 Task: Create Card Safety and Security Review in Board Customer Advocacy Best Practices to Workspace Equipment Financing. Create Card Legal Conference Review in Board Content Localization and Translation to Workspace Equipment Financing. Create Card Safety and Security Review in Board Diversity and Inclusion Employee Resource Group Event Planning and Execution to Workspace Equipment Financing
Action: Mouse moved to (93, 368)
Screenshot: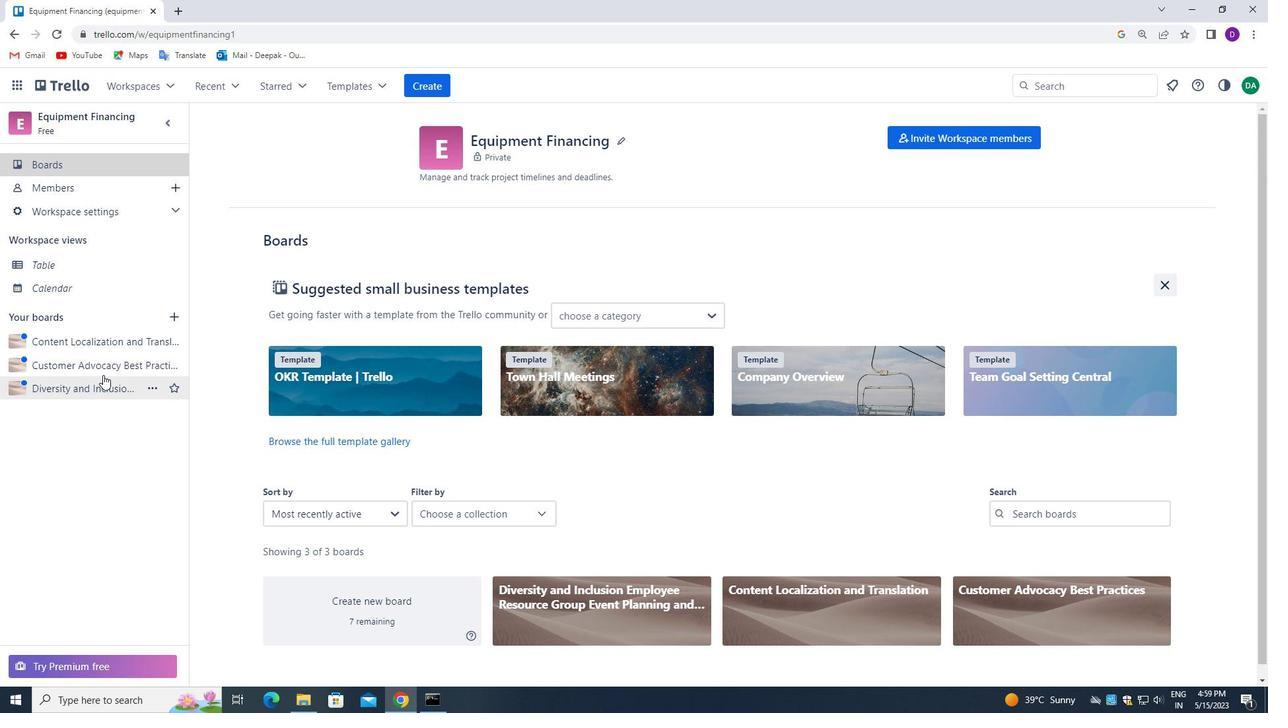 
Action: Mouse pressed left at (93, 368)
Screenshot: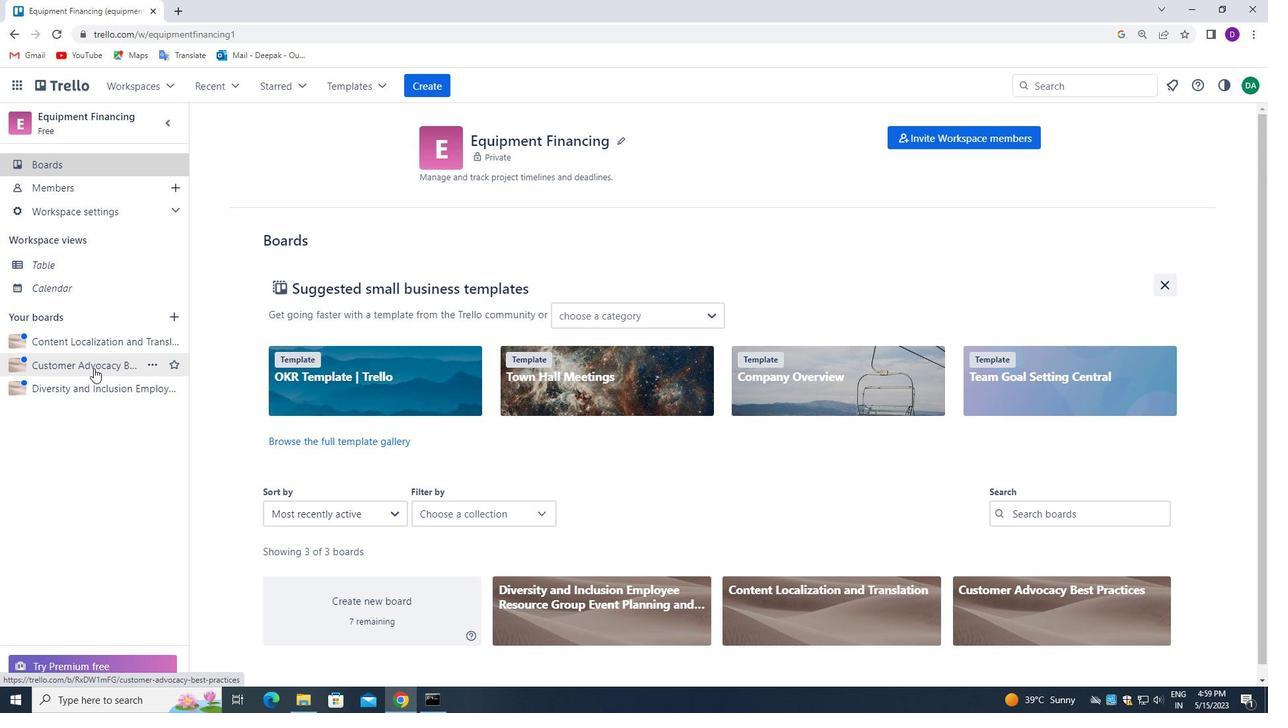 
Action: Mouse moved to (463, 200)
Screenshot: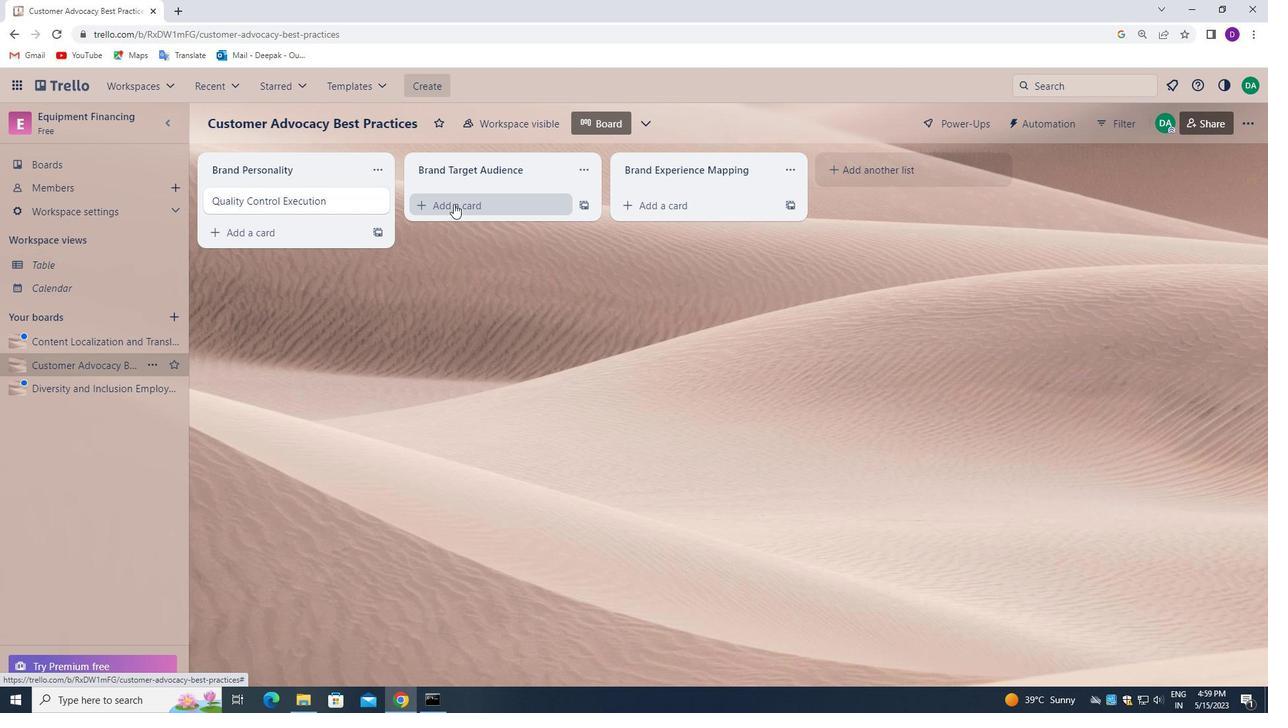 
Action: Mouse pressed left at (463, 200)
Screenshot: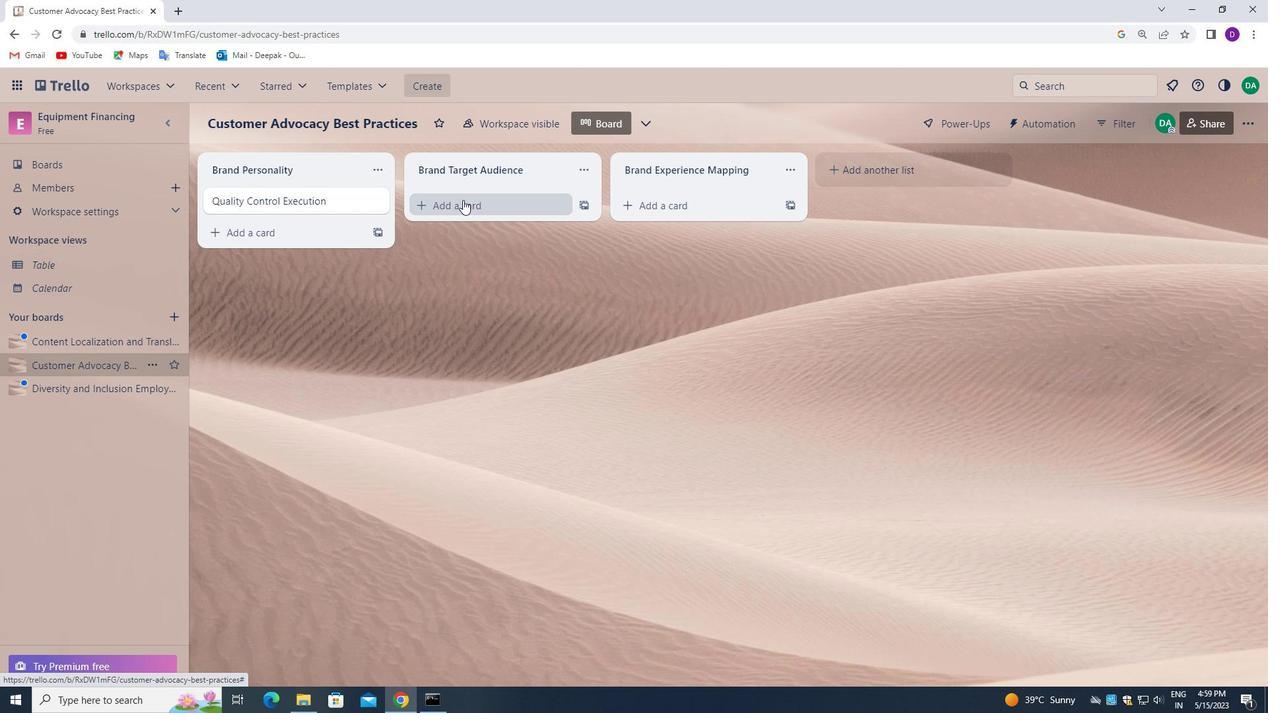 
Action: Mouse moved to (457, 202)
Screenshot: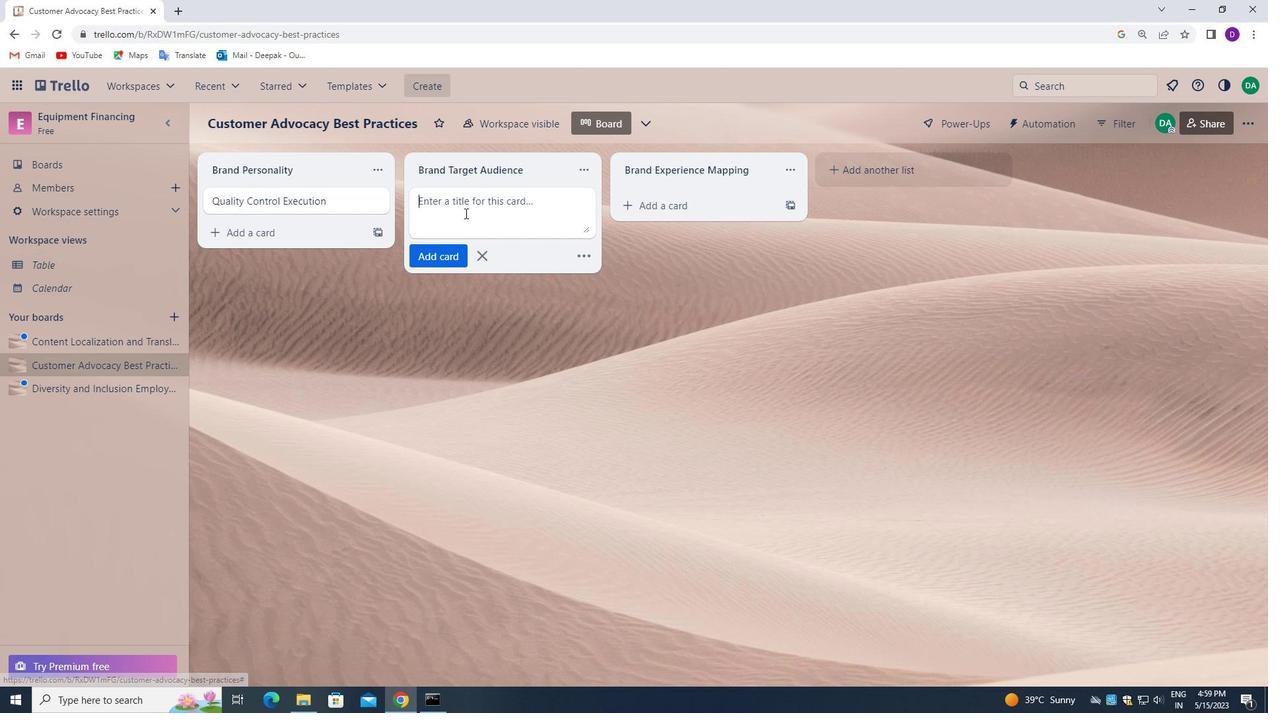 
Action: Mouse pressed left at (457, 202)
Screenshot: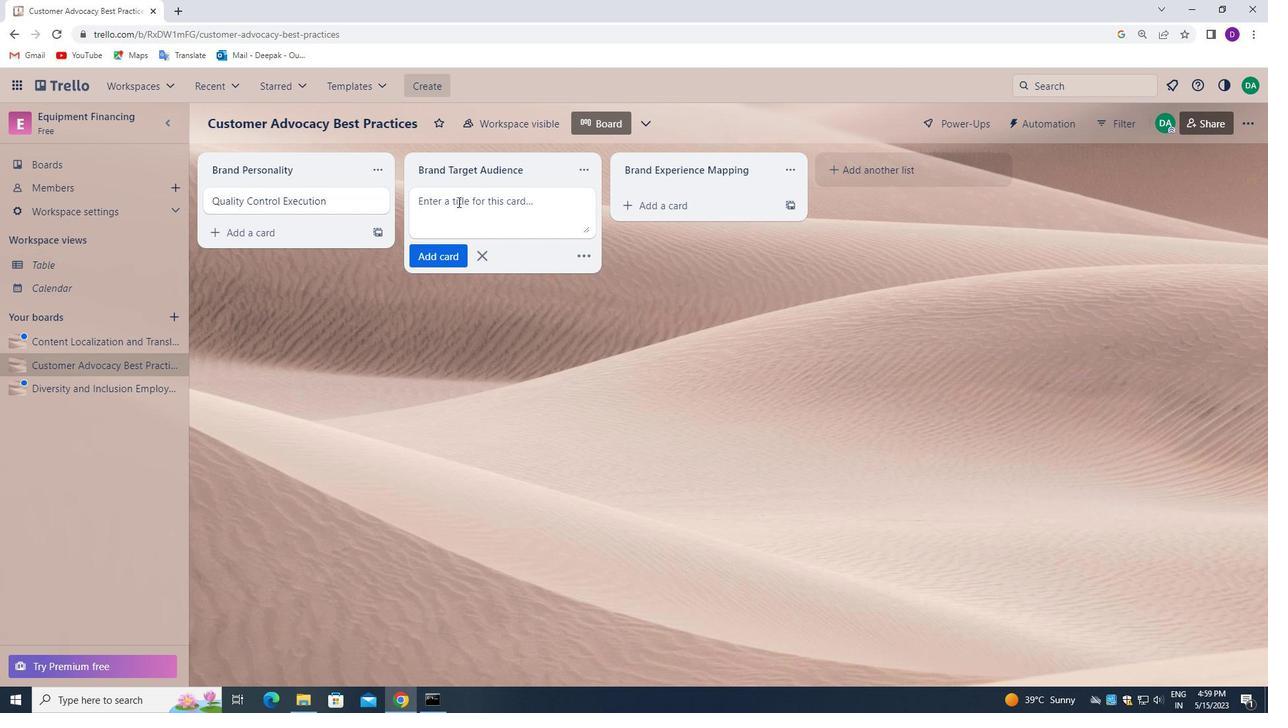 
Action: Key pressed <Key.shift>SAFETY<Key.space>AND<Key.space><Key.shift>SECURITY<Key.space><Key.shift>REVIEW
Screenshot: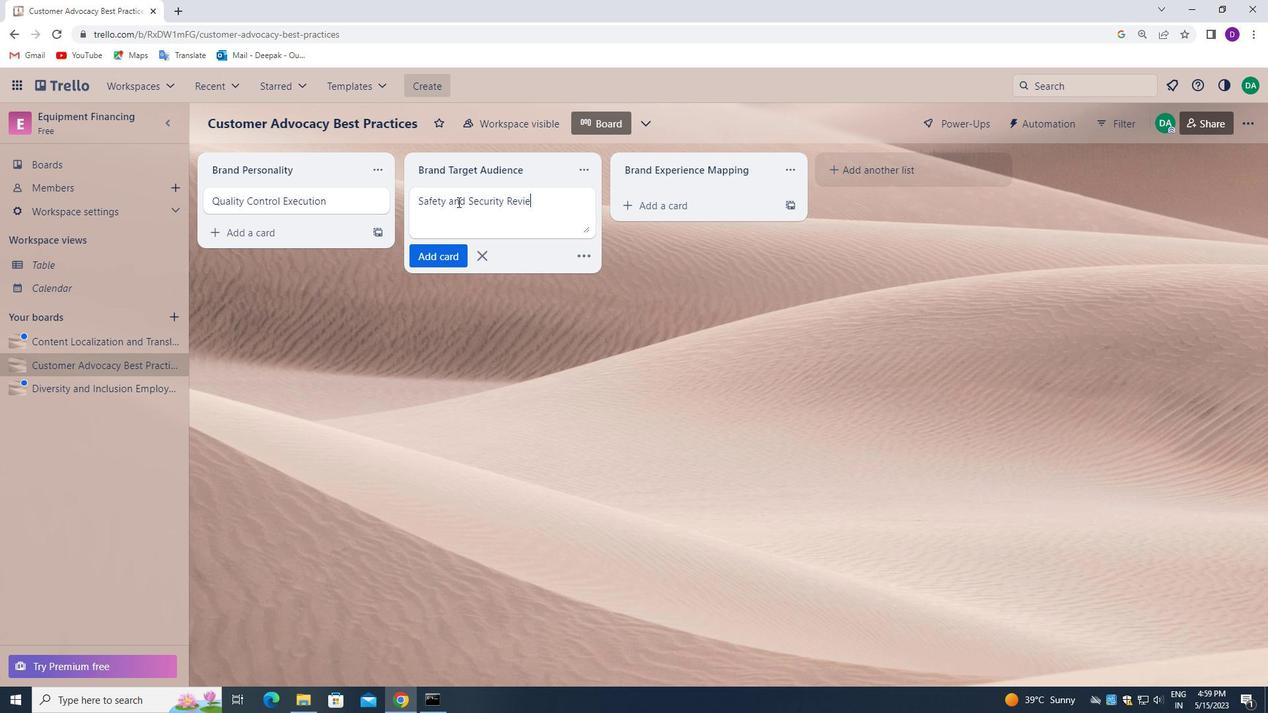 
Action: Mouse moved to (437, 256)
Screenshot: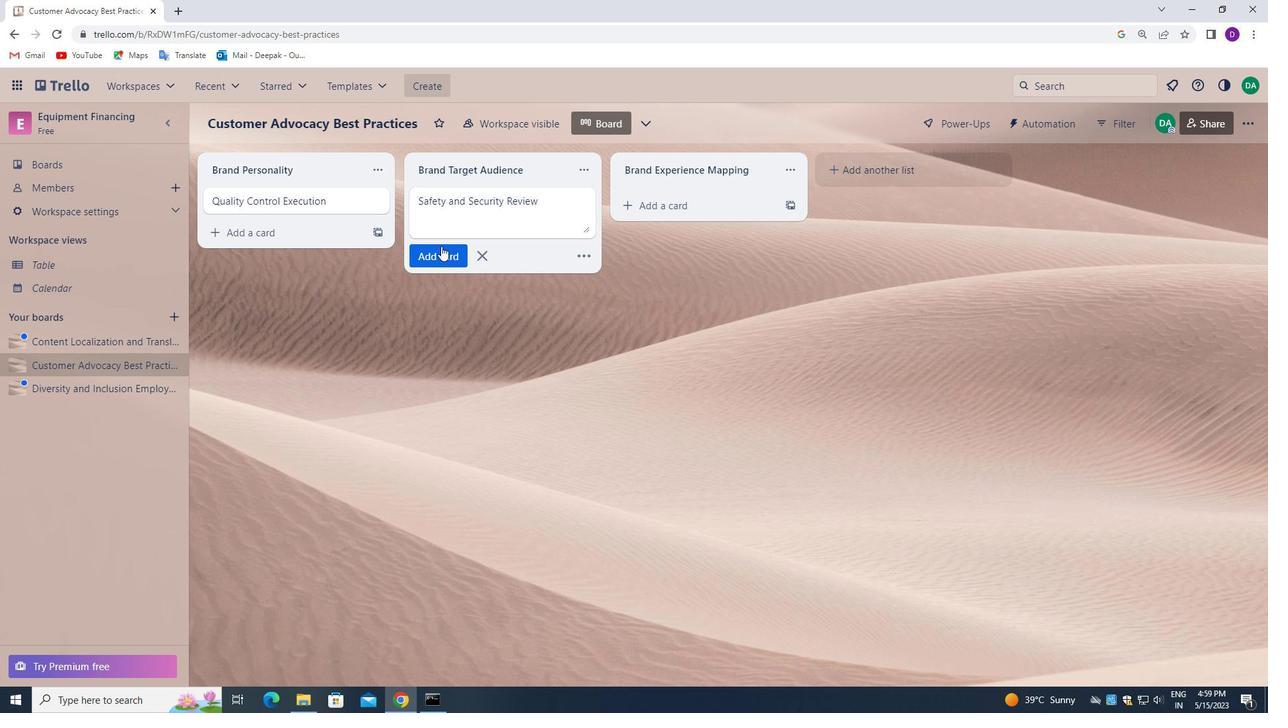 
Action: Mouse pressed left at (437, 256)
Screenshot: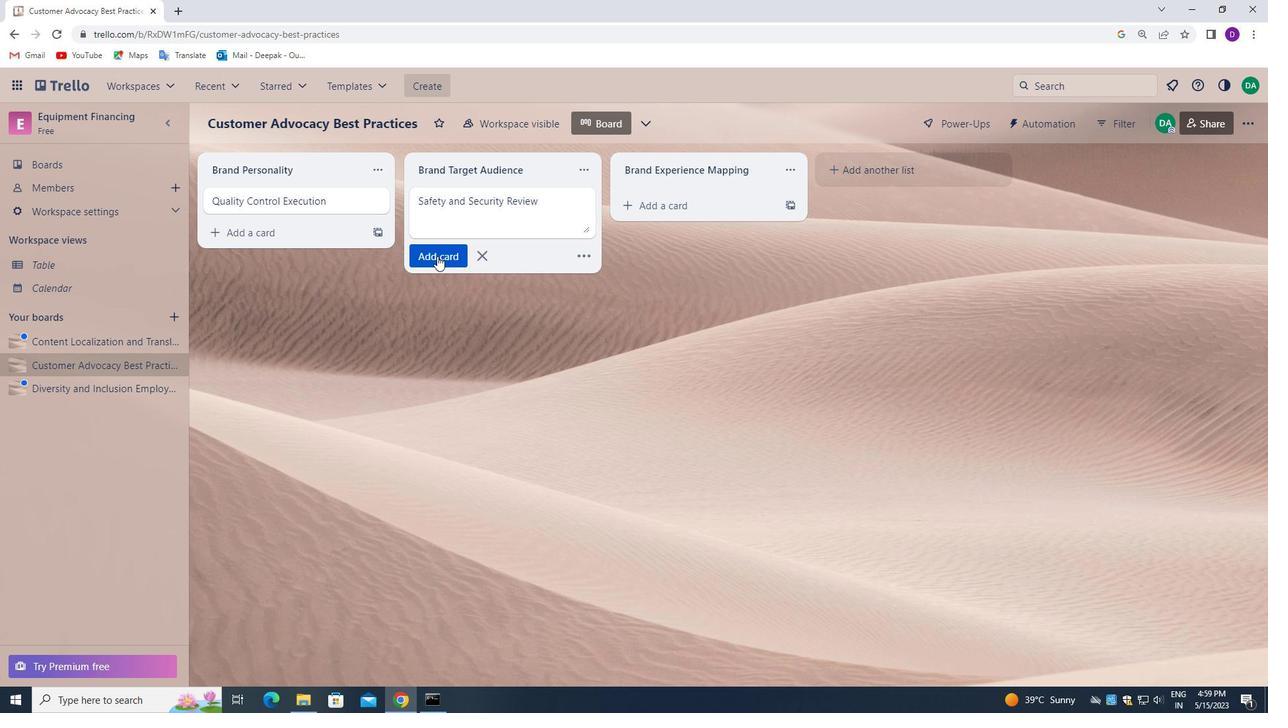 
Action: Mouse moved to (85, 340)
Screenshot: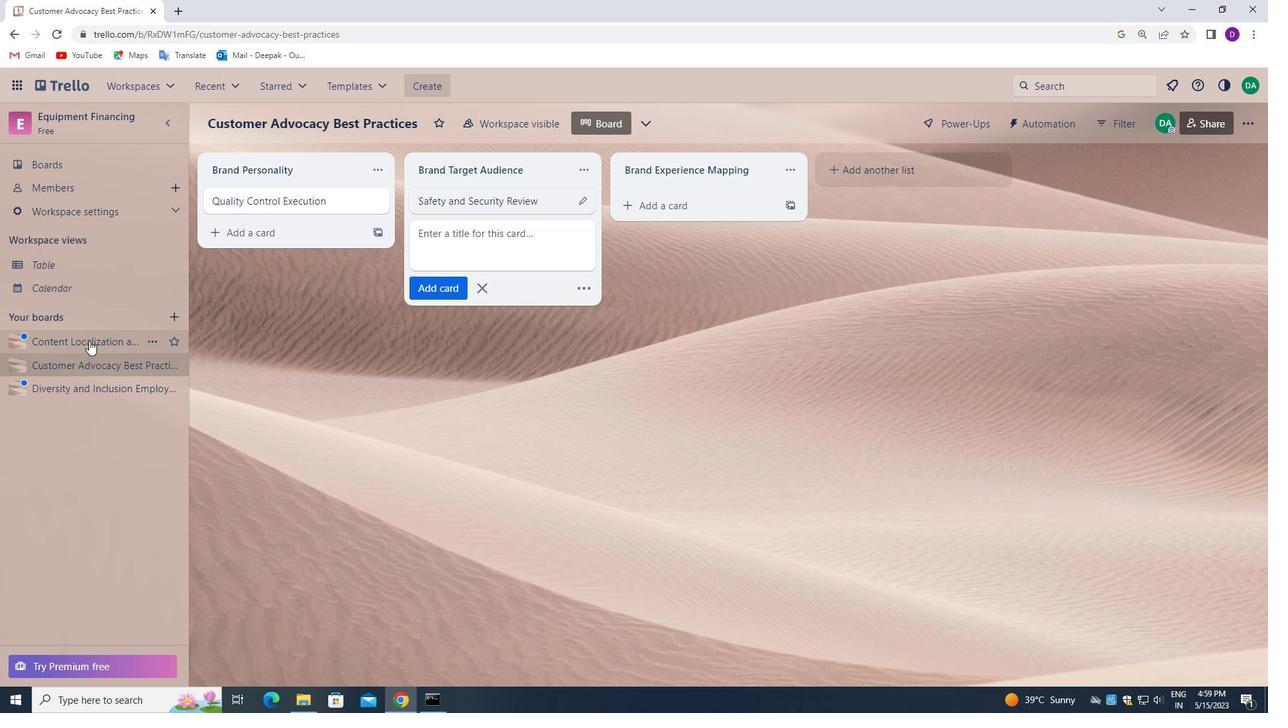 
Action: Mouse pressed left at (85, 340)
Screenshot: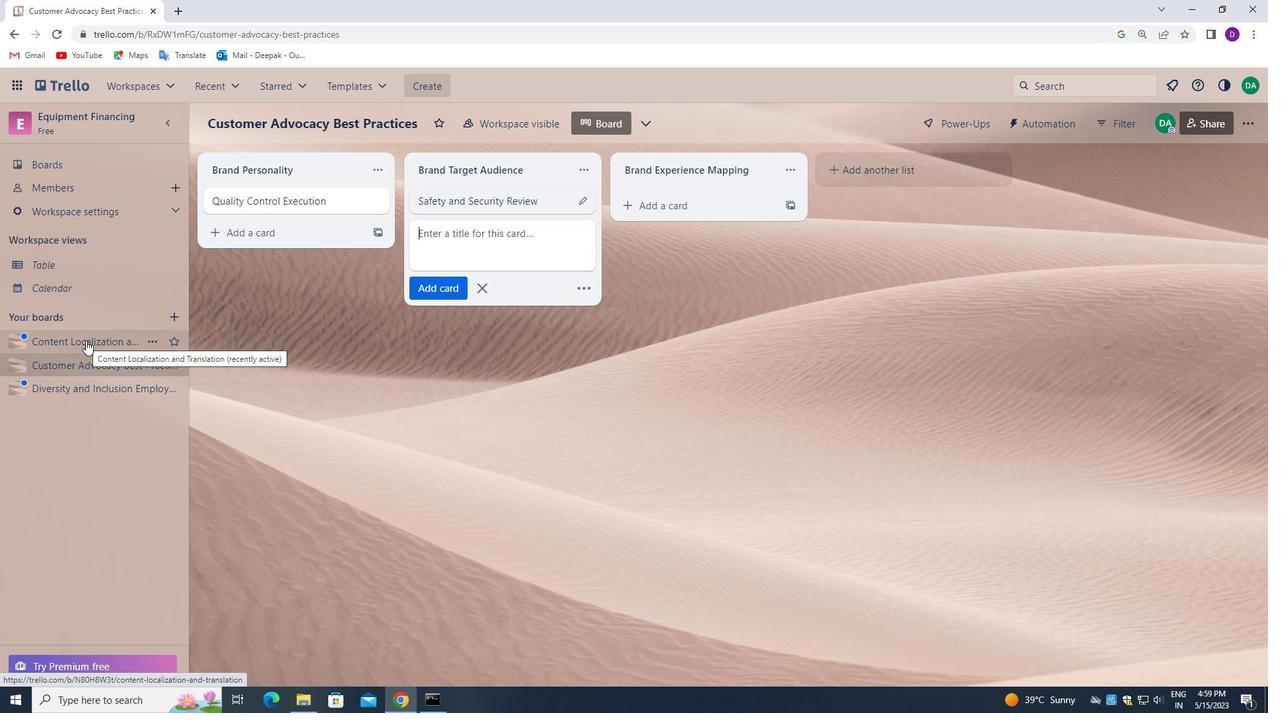 
Action: Mouse moved to (432, 204)
Screenshot: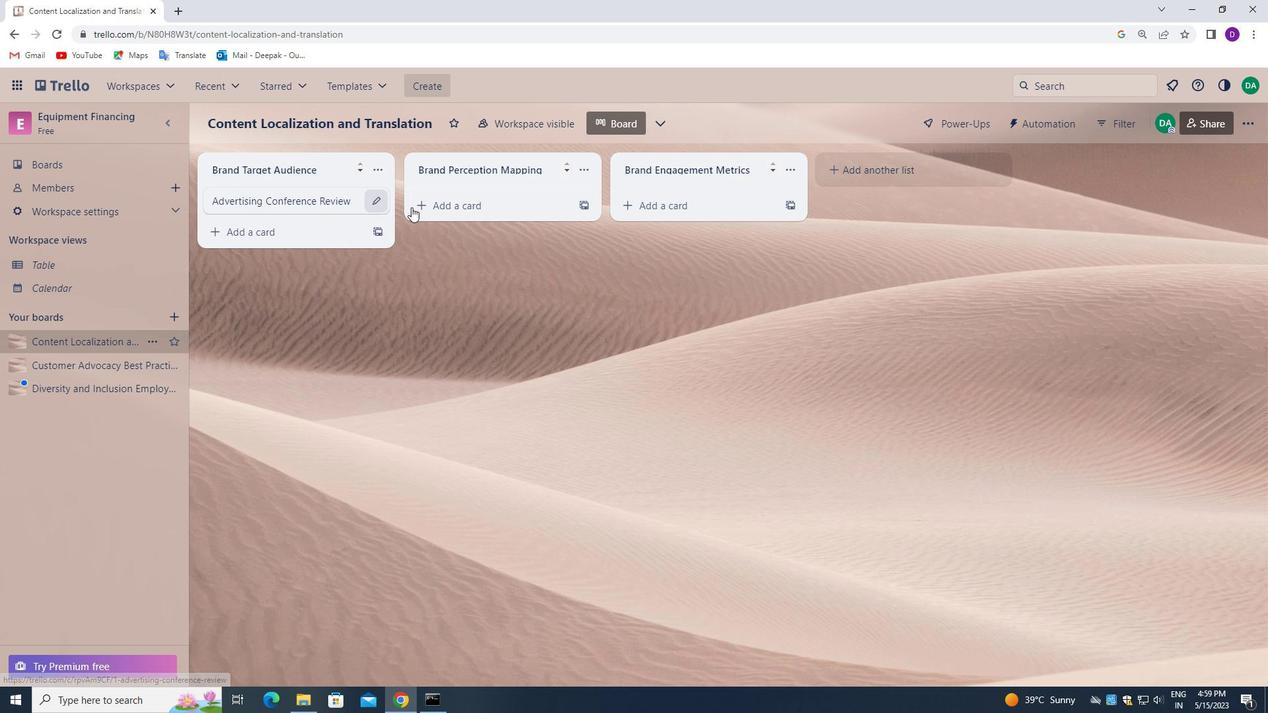 
Action: Mouse pressed left at (432, 204)
Screenshot: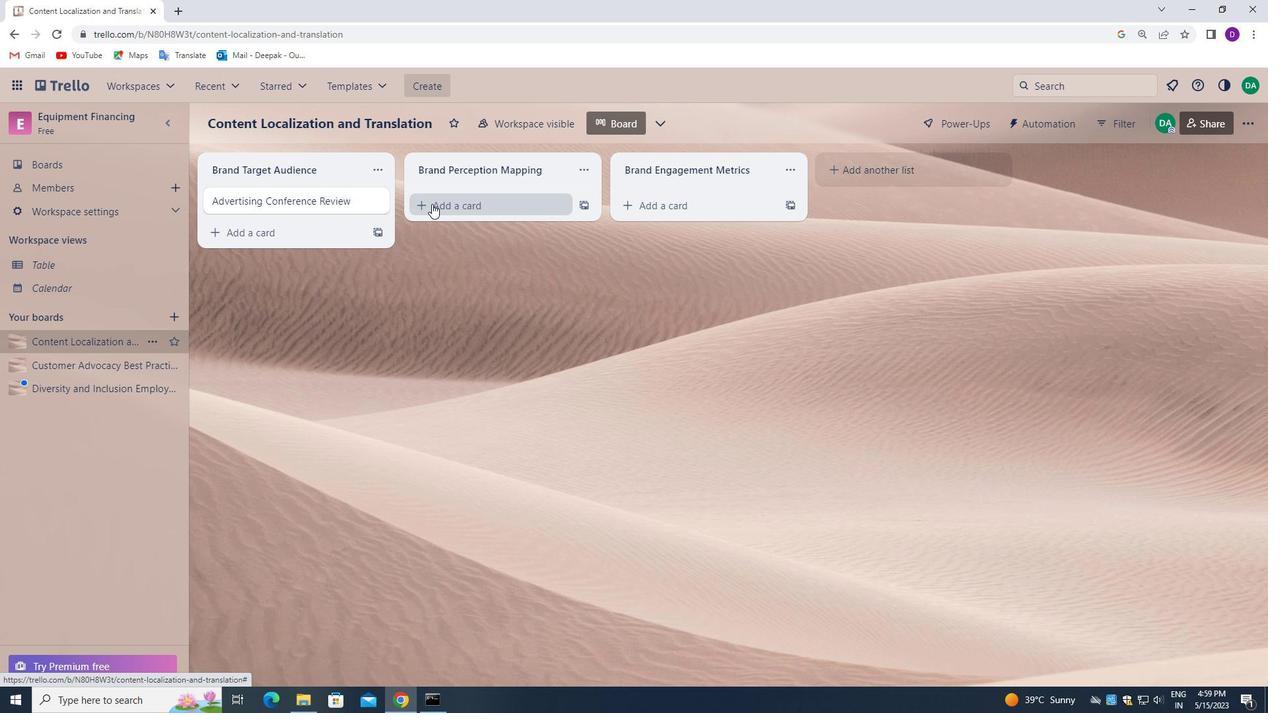 
Action: Mouse moved to (440, 212)
Screenshot: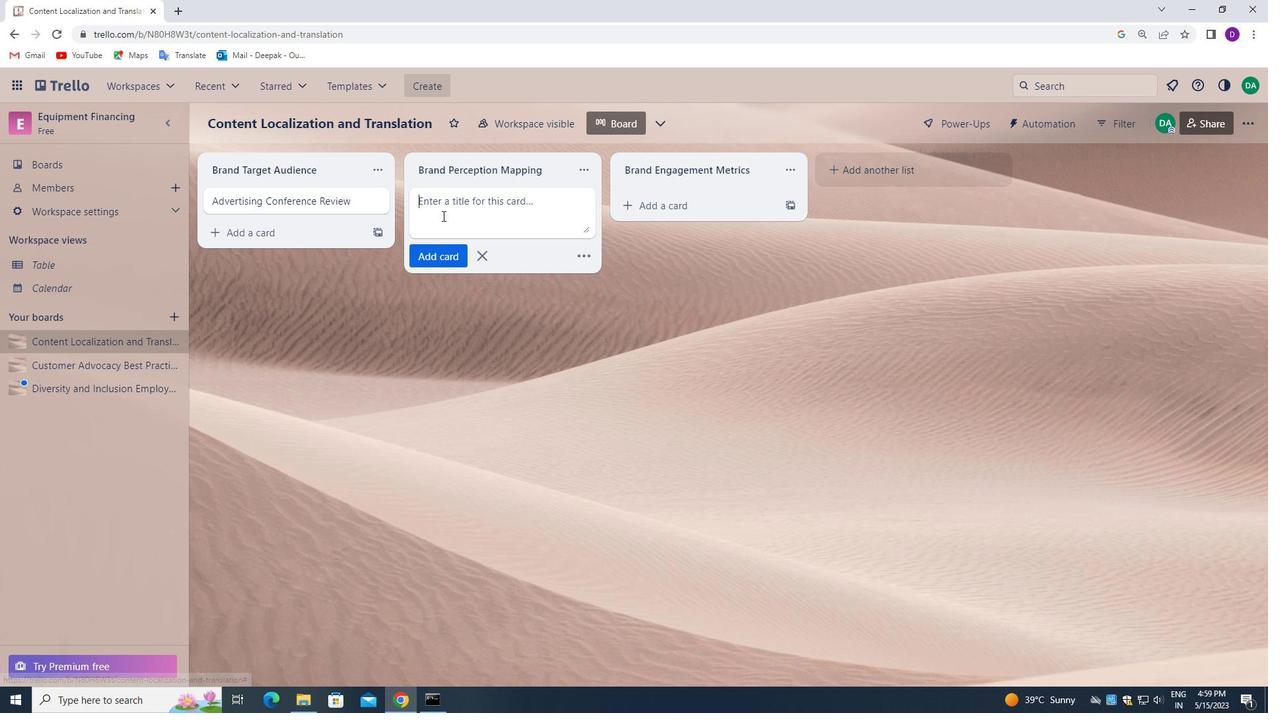 
Action: Mouse pressed left at (440, 212)
Screenshot: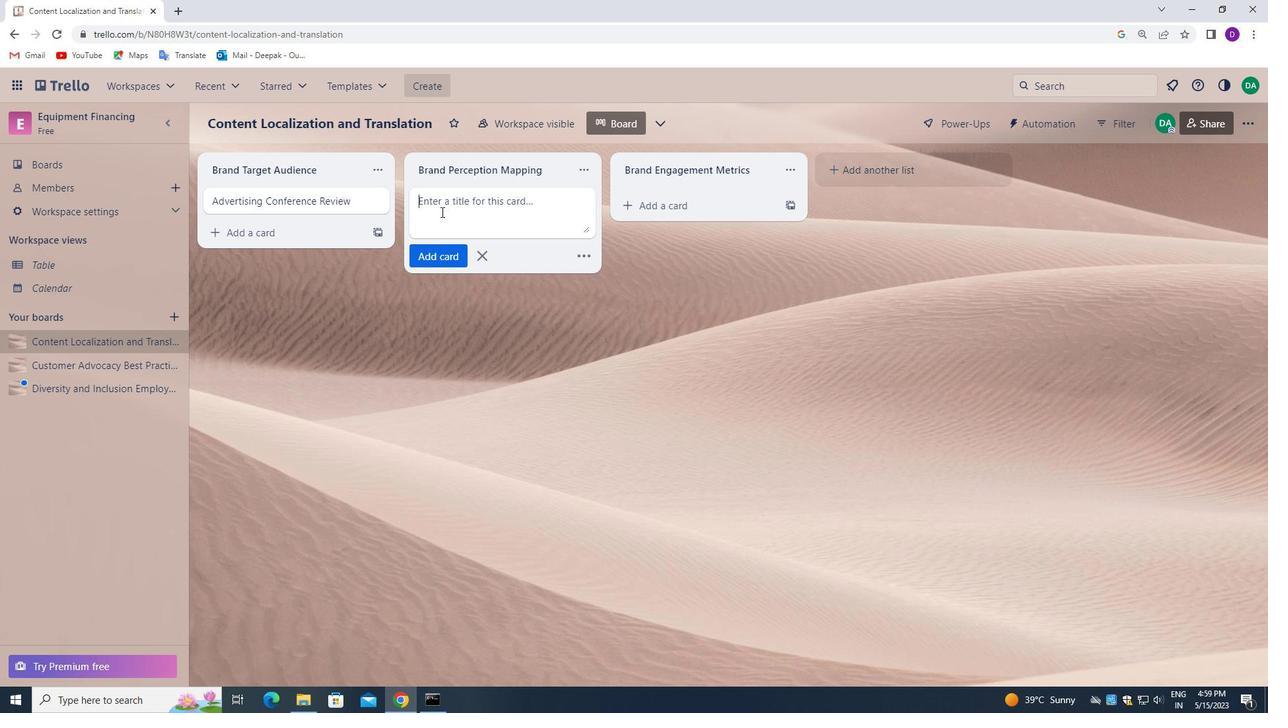 
Action: Key pressed <Key.shift>LEGAL<Key.space><Key.shift>CONFERENCE<Key.space><Key.shift>REVIEW
Screenshot: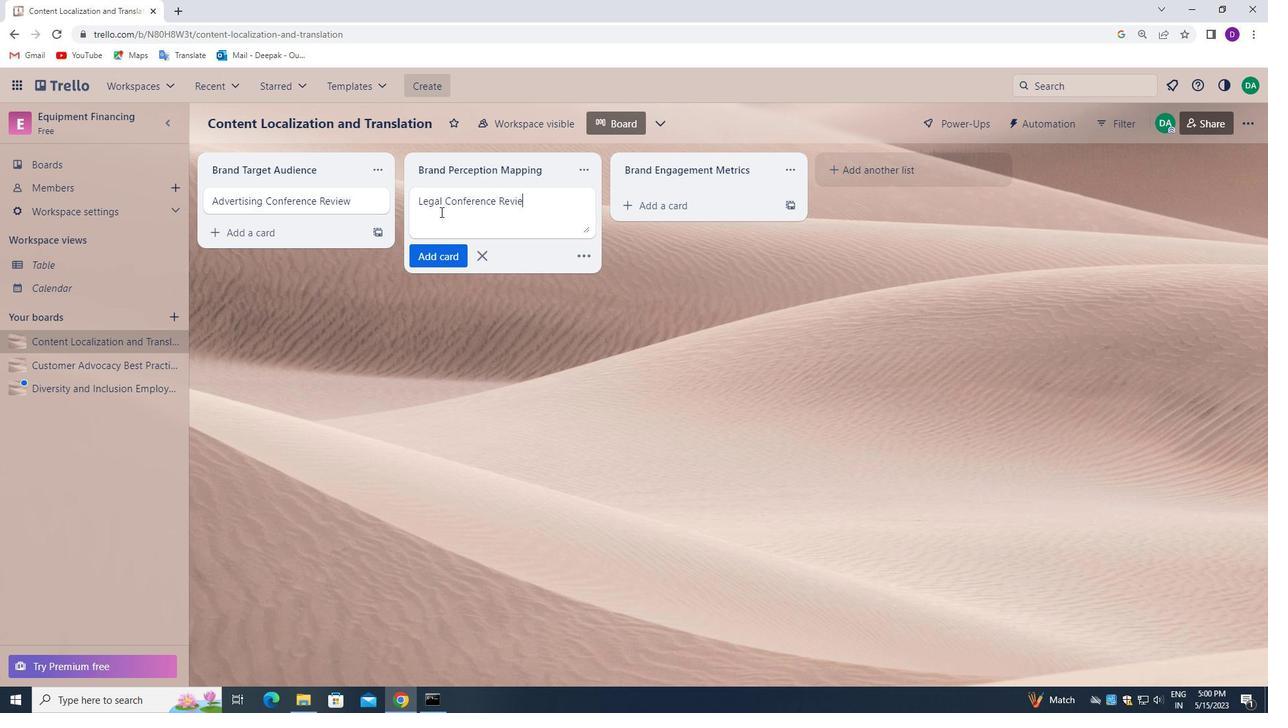 
Action: Mouse moved to (441, 254)
Screenshot: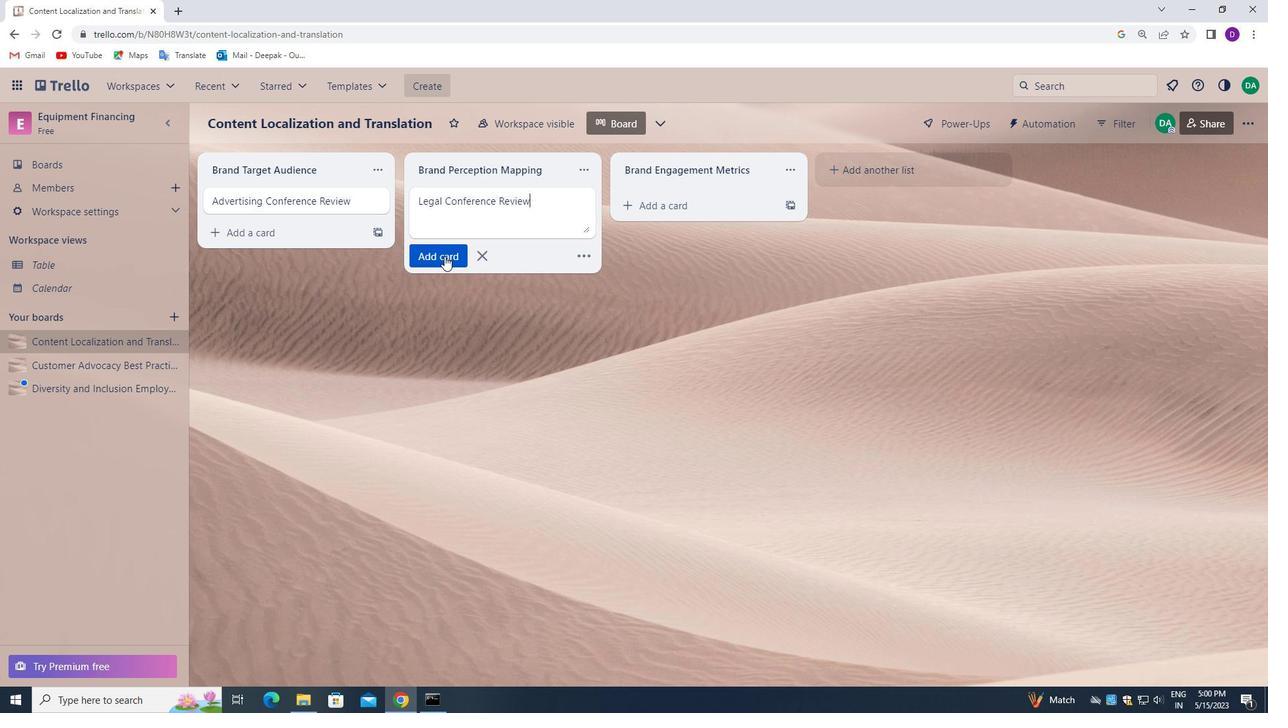 
Action: Mouse pressed left at (441, 254)
Screenshot: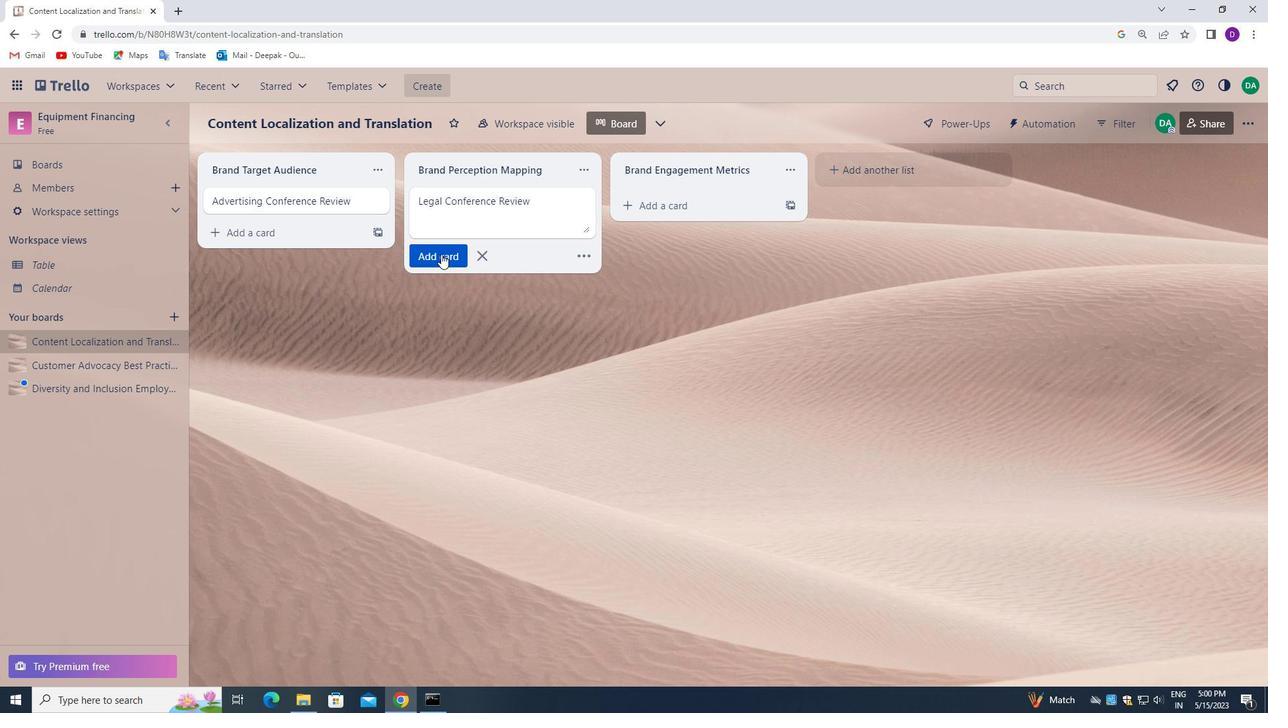 
Action: Mouse moved to (50, 383)
Screenshot: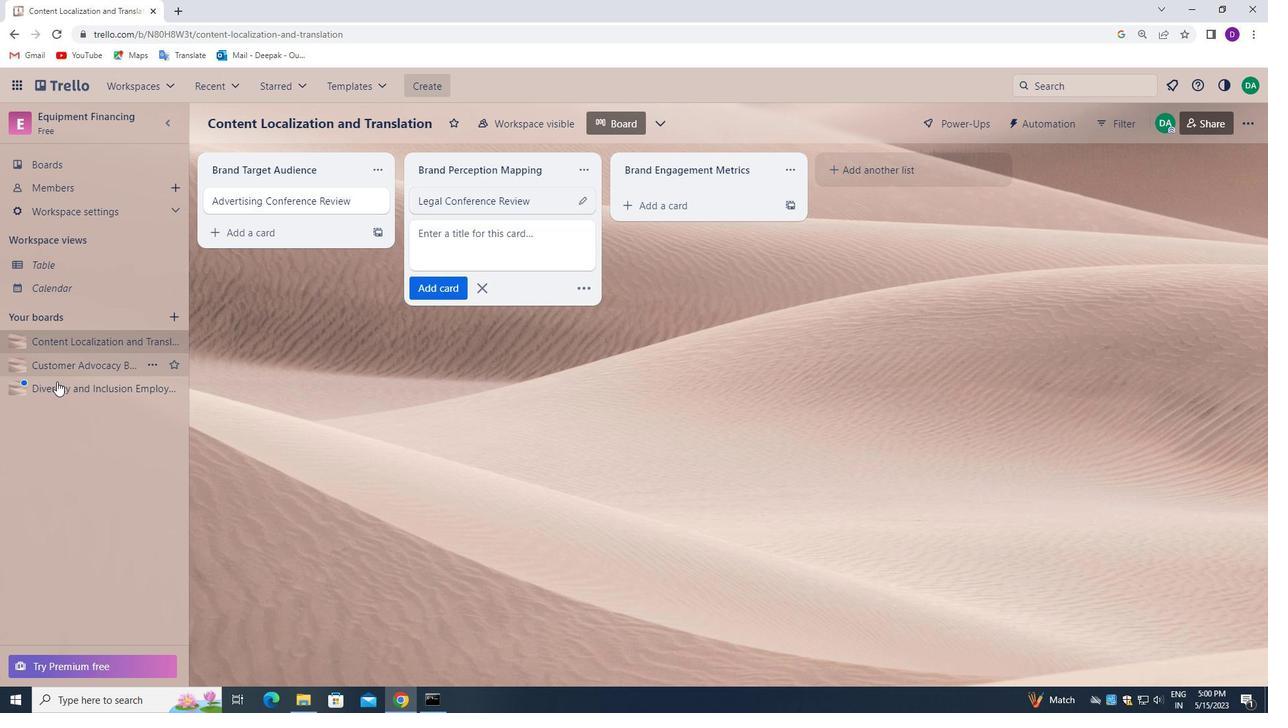 
Action: Mouse pressed left at (50, 383)
Screenshot: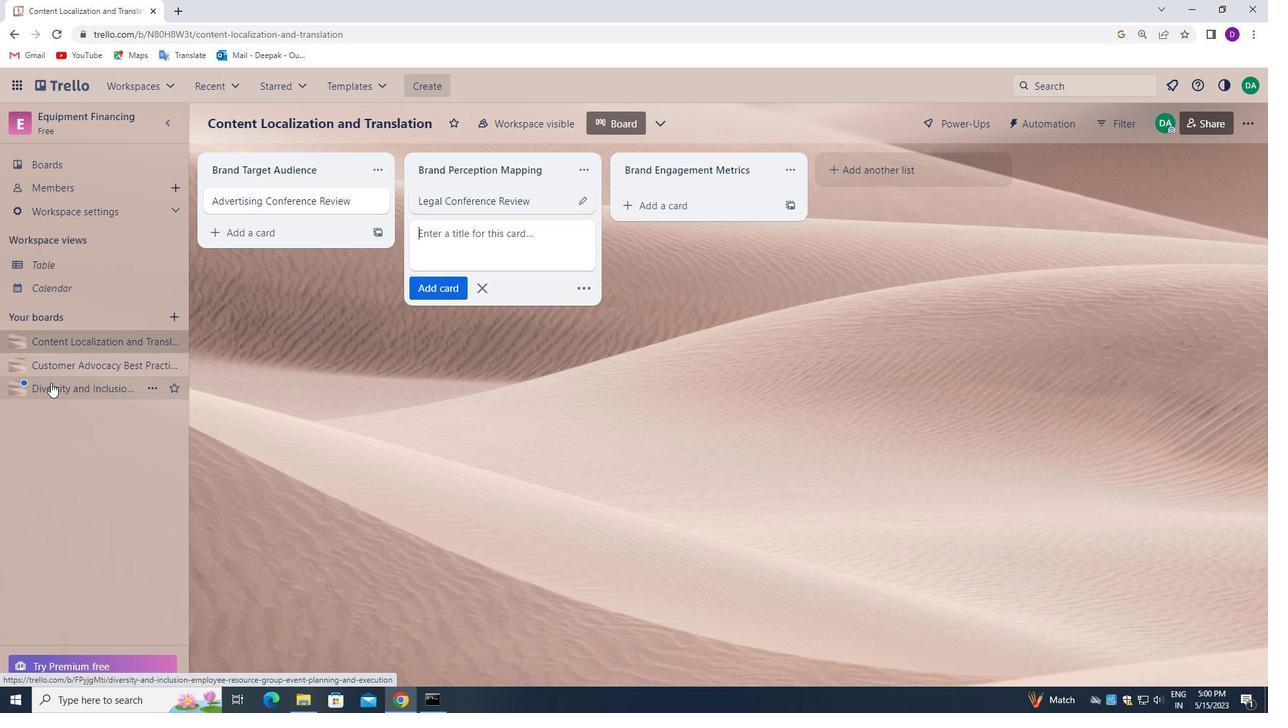 
Action: Mouse moved to (493, 199)
Screenshot: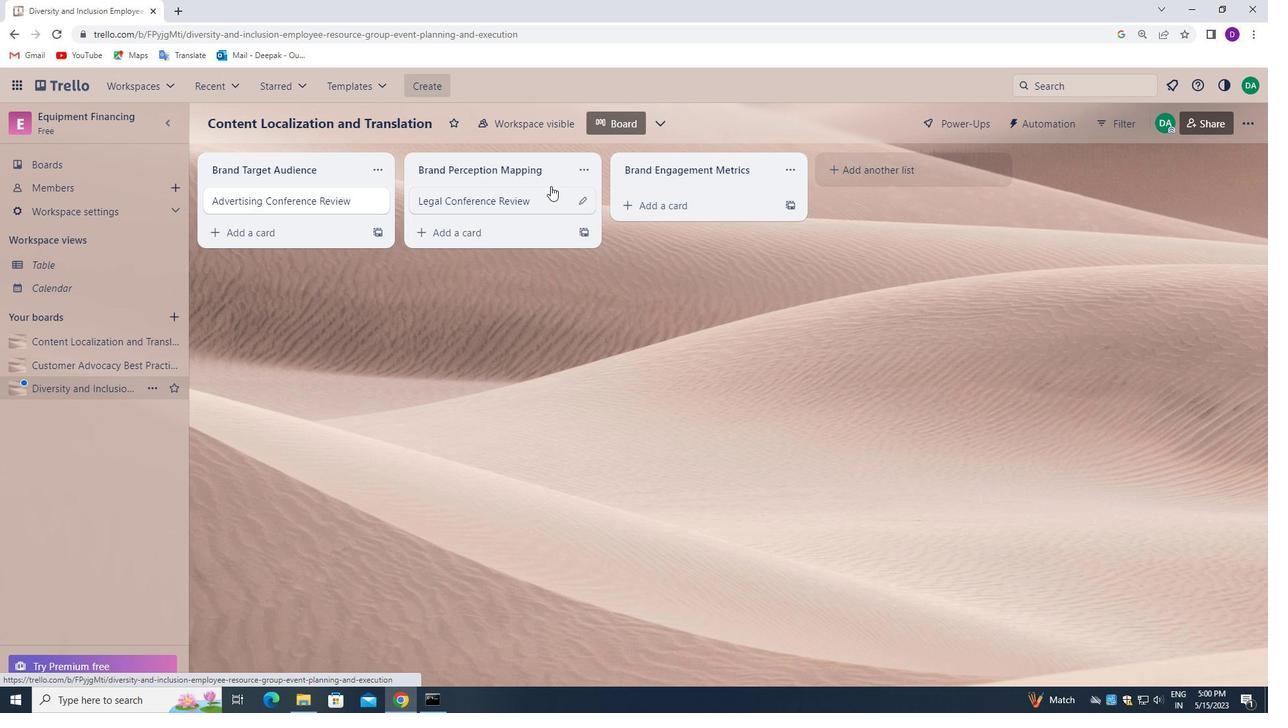 
Action: Mouse pressed left at (493, 199)
Screenshot: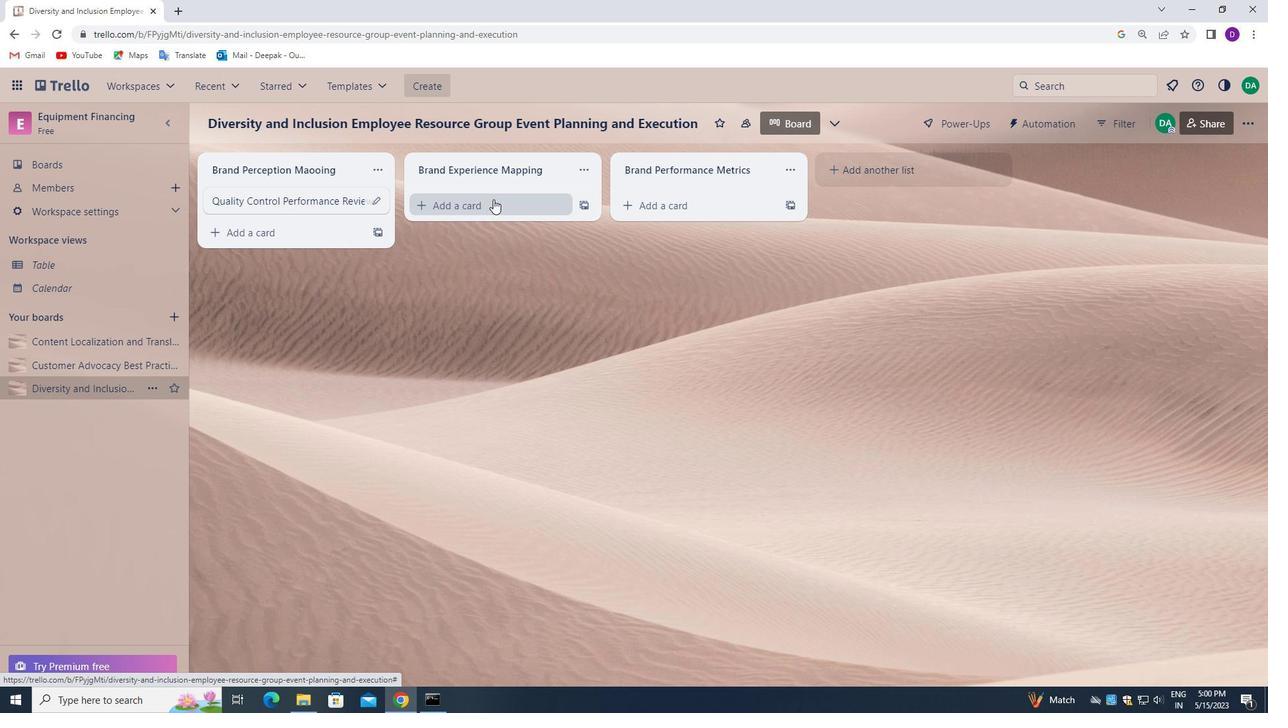 
Action: Mouse moved to (489, 206)
Screenshot: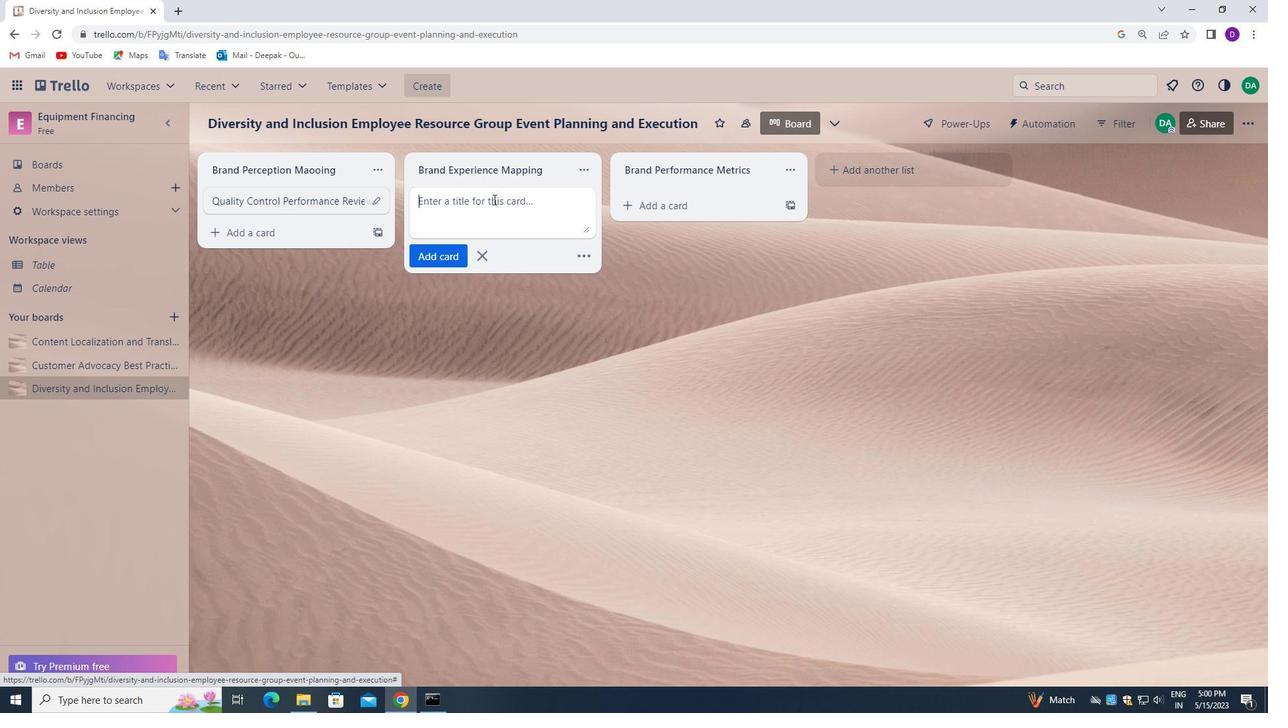 
Action: Mouse pressed left at (489, 206)
Screenshot: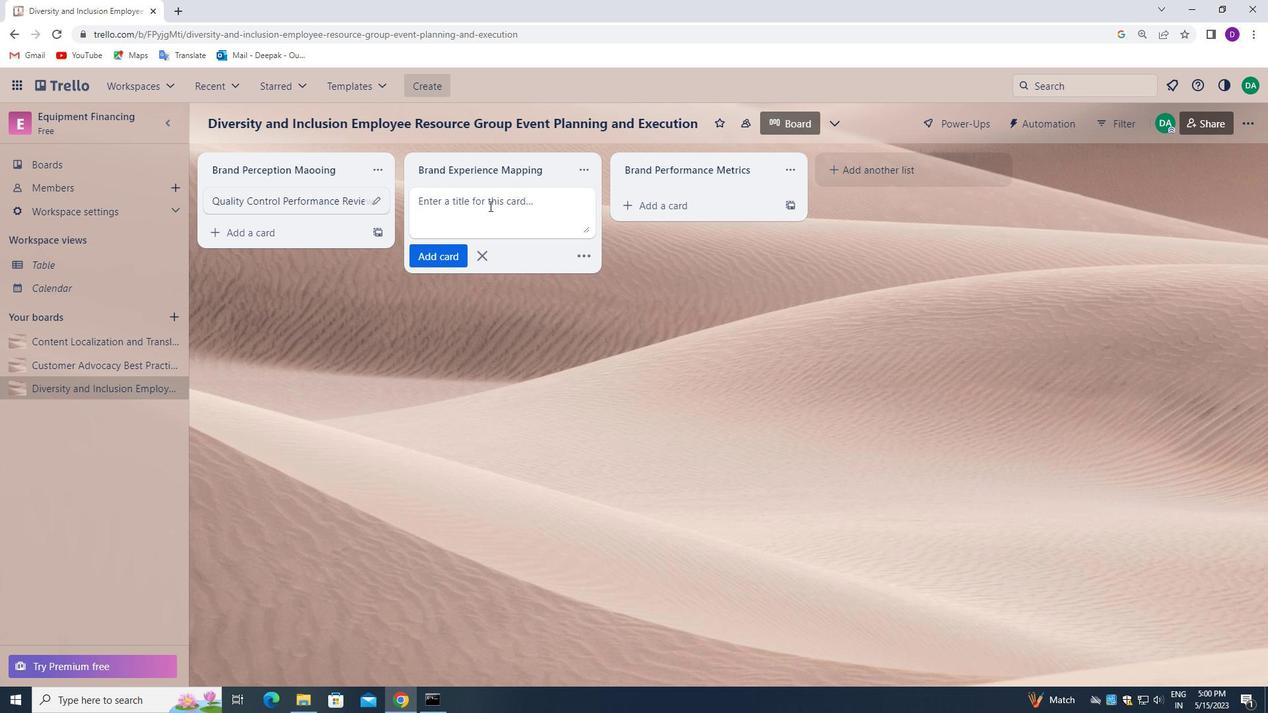 
Action: Key pressed <Key.shift>SAFETY<Key.space>AND<Key.space><Key.shift>SECURITY<Key.space><Key.shift>REVIEW
Screenshot: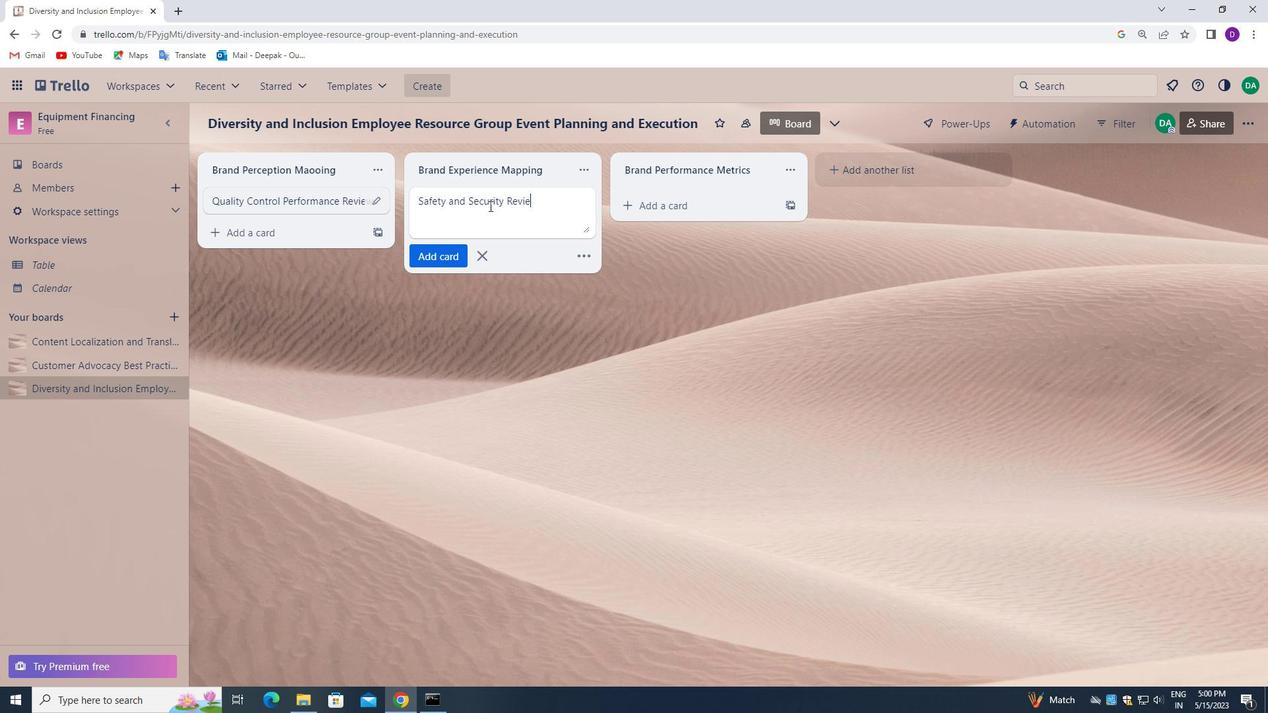 
Action: Mouse moved to (439, 258)
Screenshot: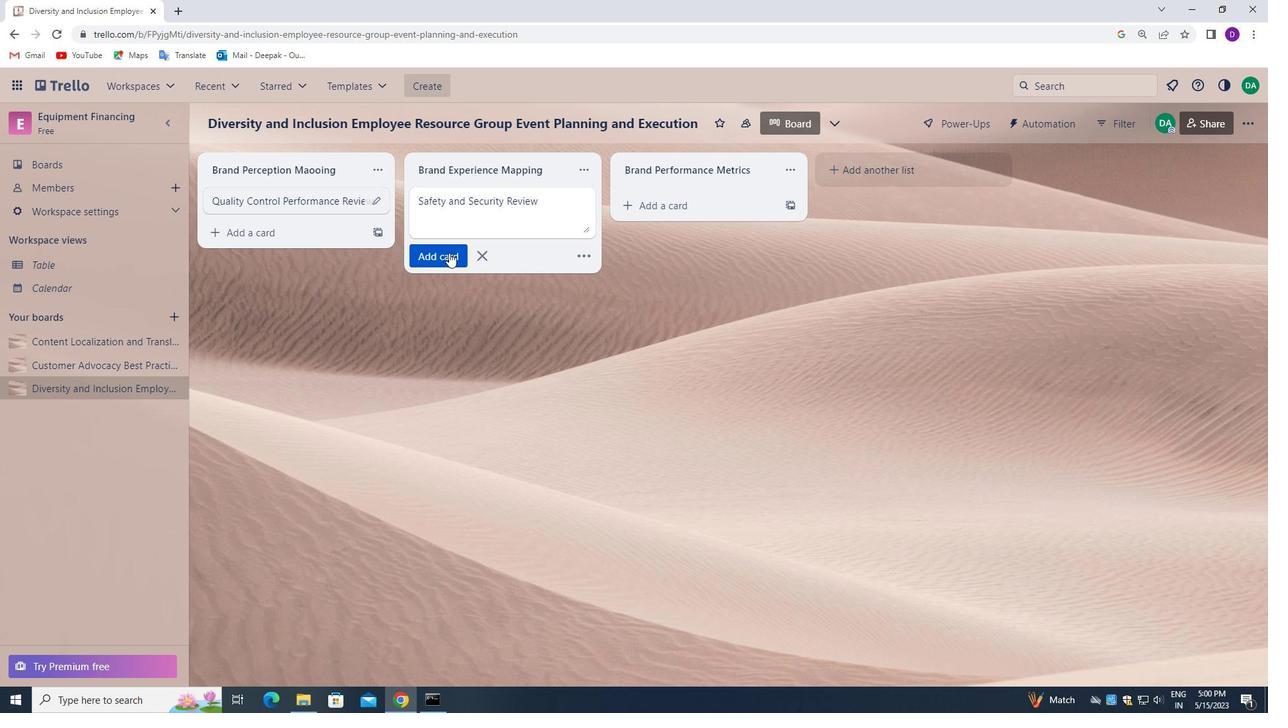 
Action: Mouse pressed left at (439, 258)
Screenshot: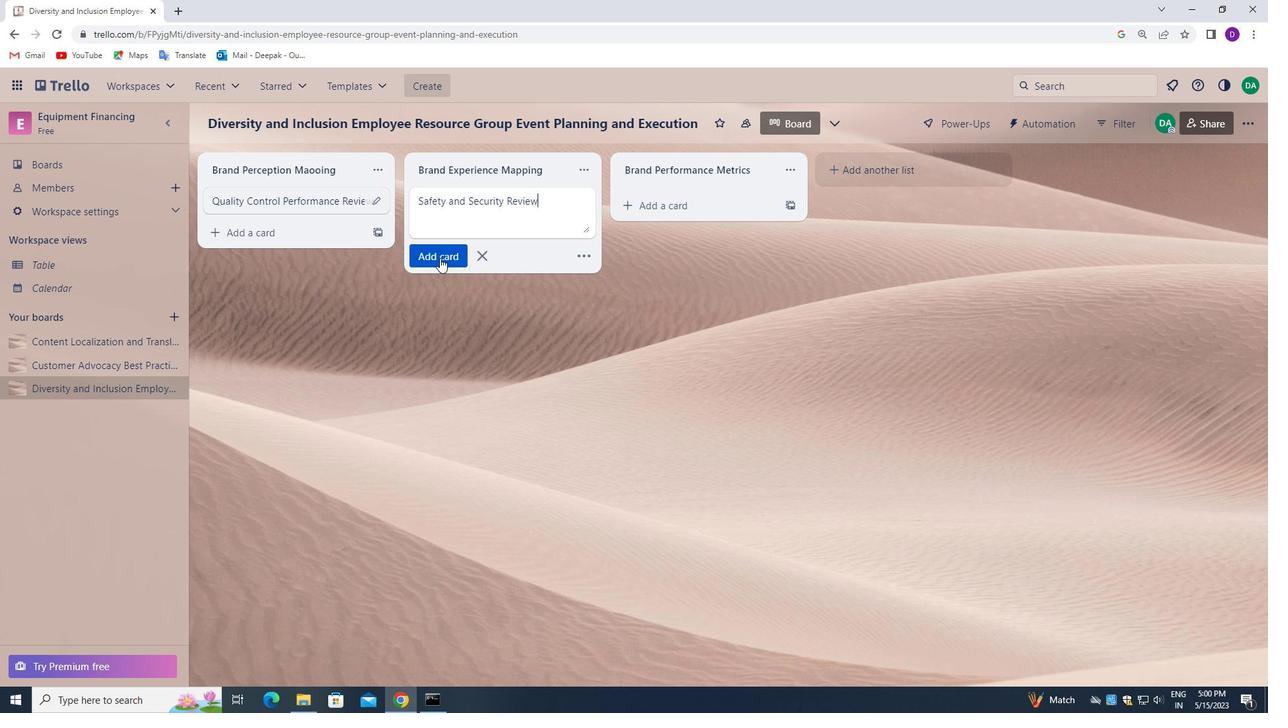 
Action: Mouse moved to (52, 160)
Screenshot: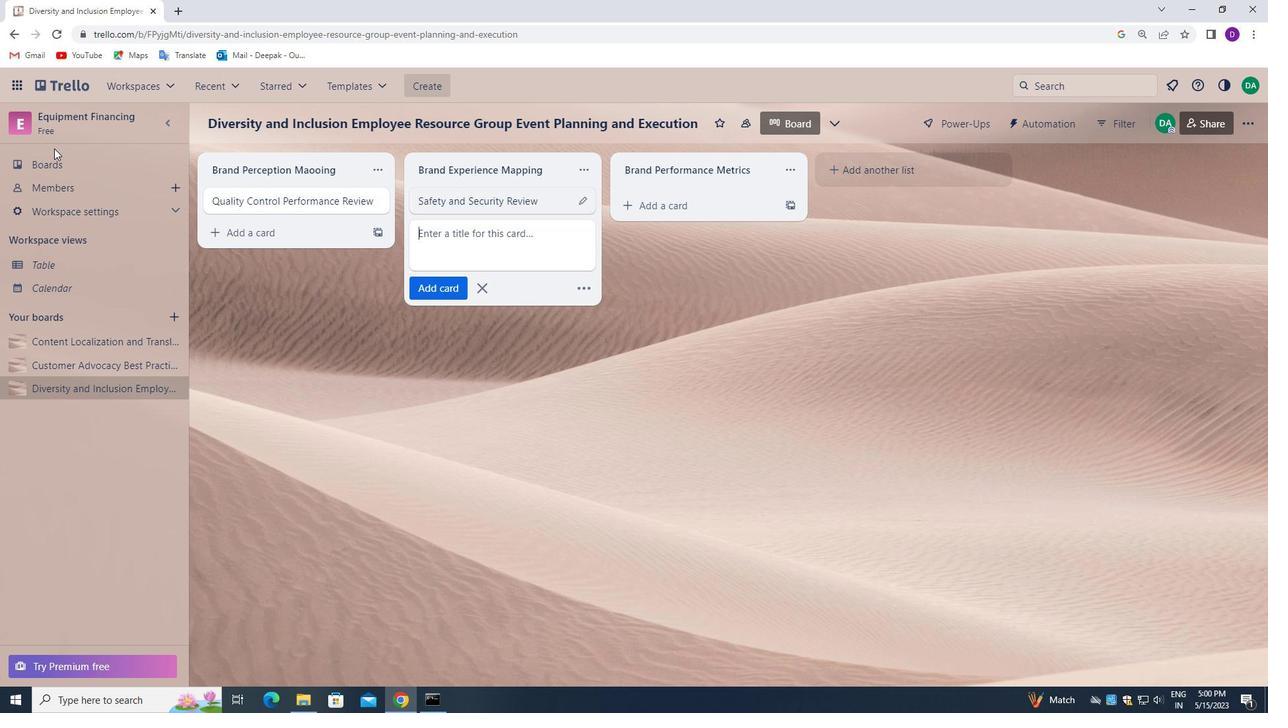 
Action: Mouse pressed left at (52, 160)
Screenshot: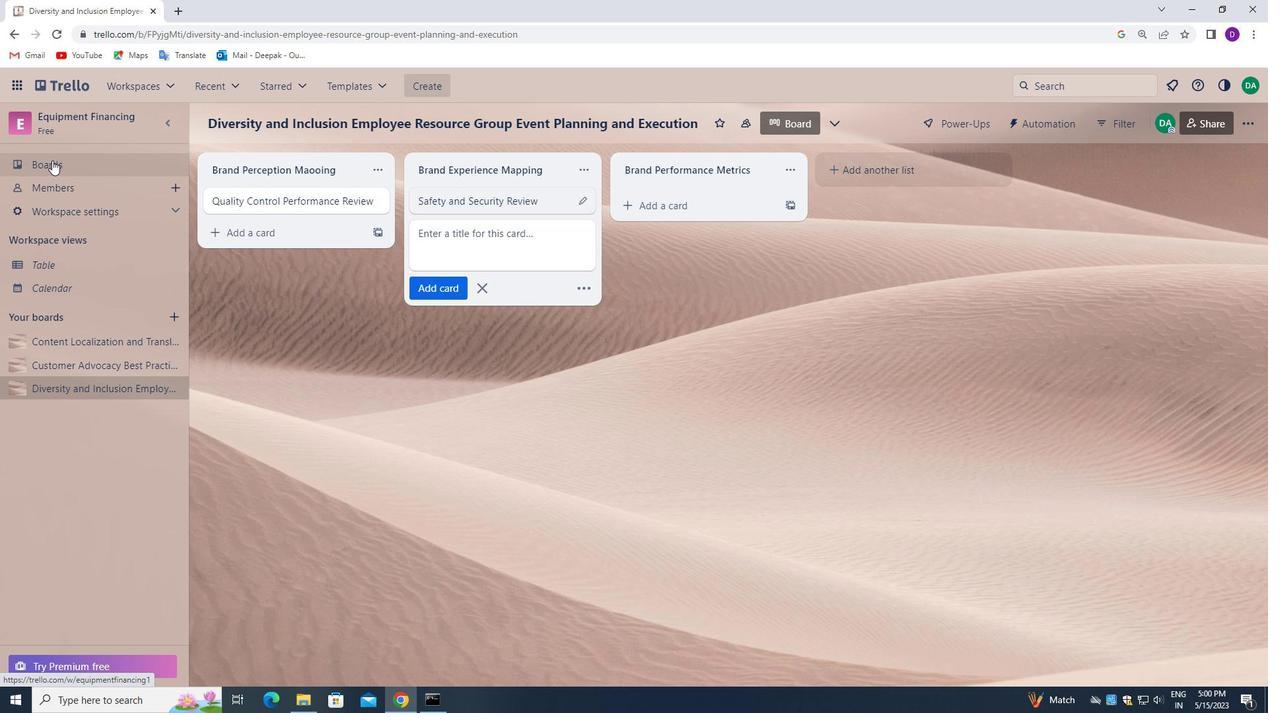 
